 Task: In updating your profile allow profile improvement notifications turn off.
Action: Mouse moved to (685, 70)
Screenshot: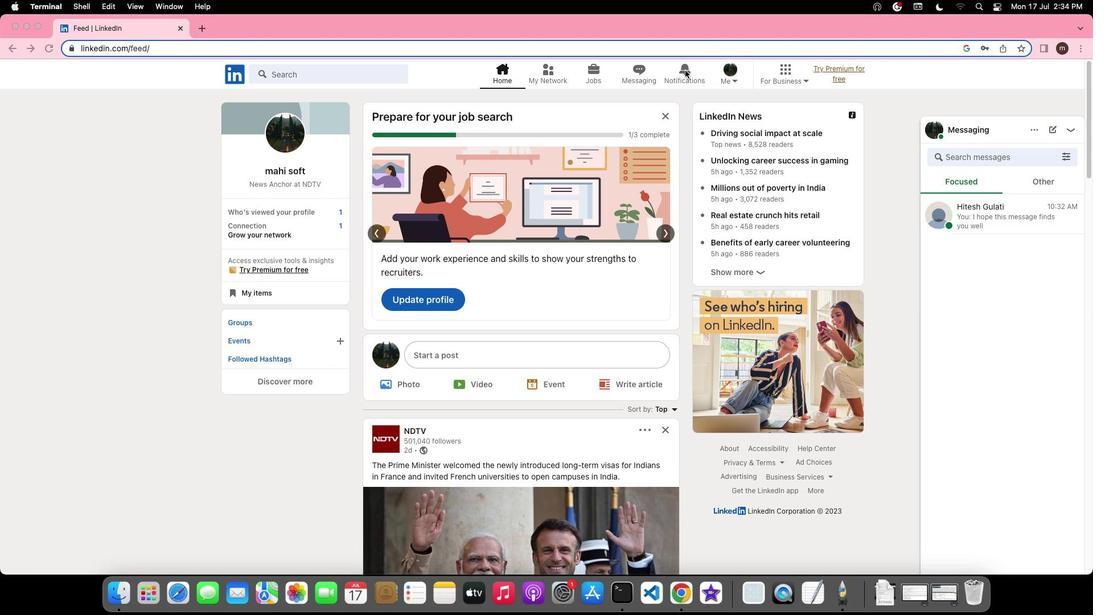 
Action: Mouse pressed left at (685, 70)
Screenshot: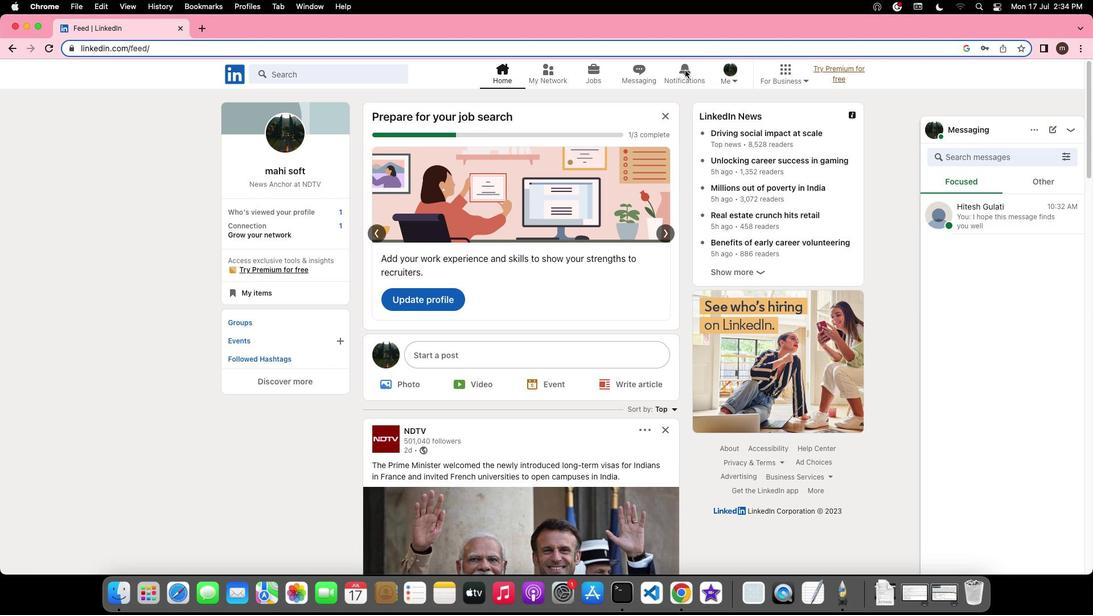 
Action: Mouse pressed left at (685, 70)
Screenshot: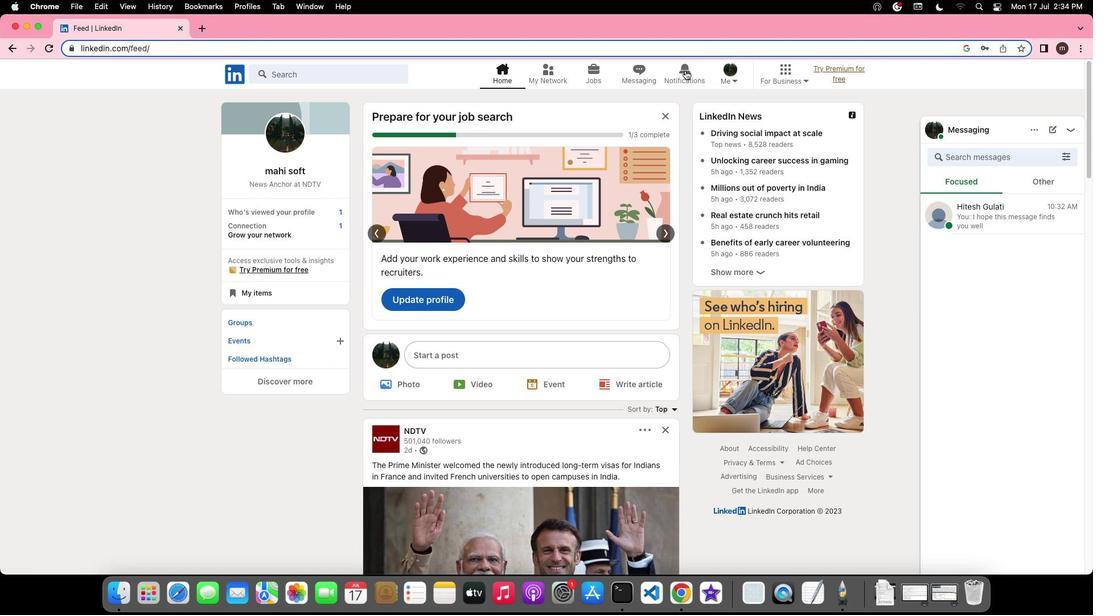 
Action: Mouse moved to (253, 146)
Screenshot: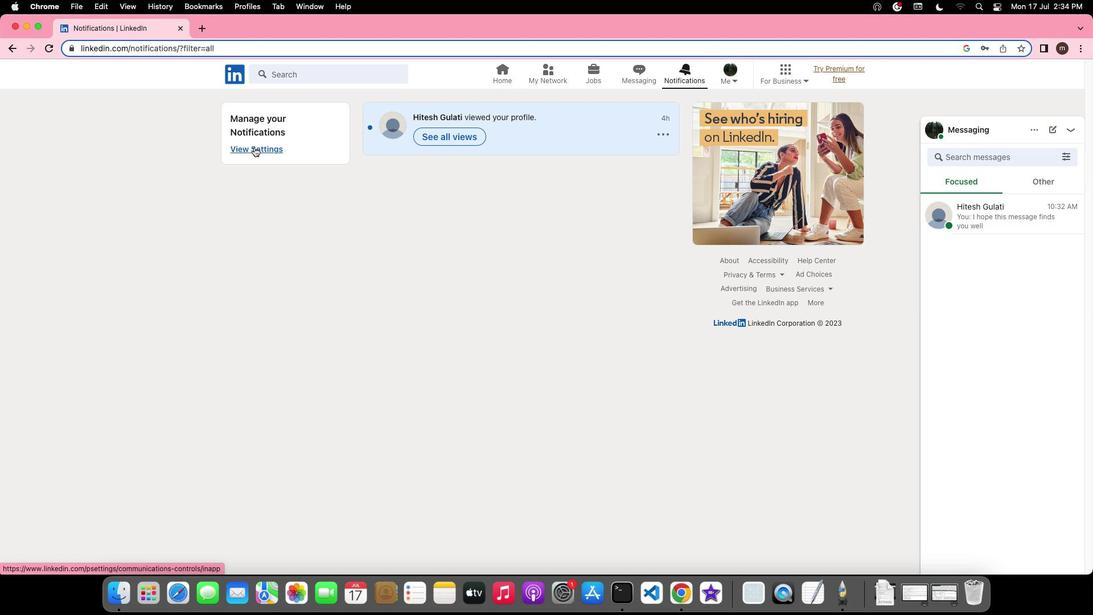 
Action: Mouse pressed left at (253, 146)
Screenshot: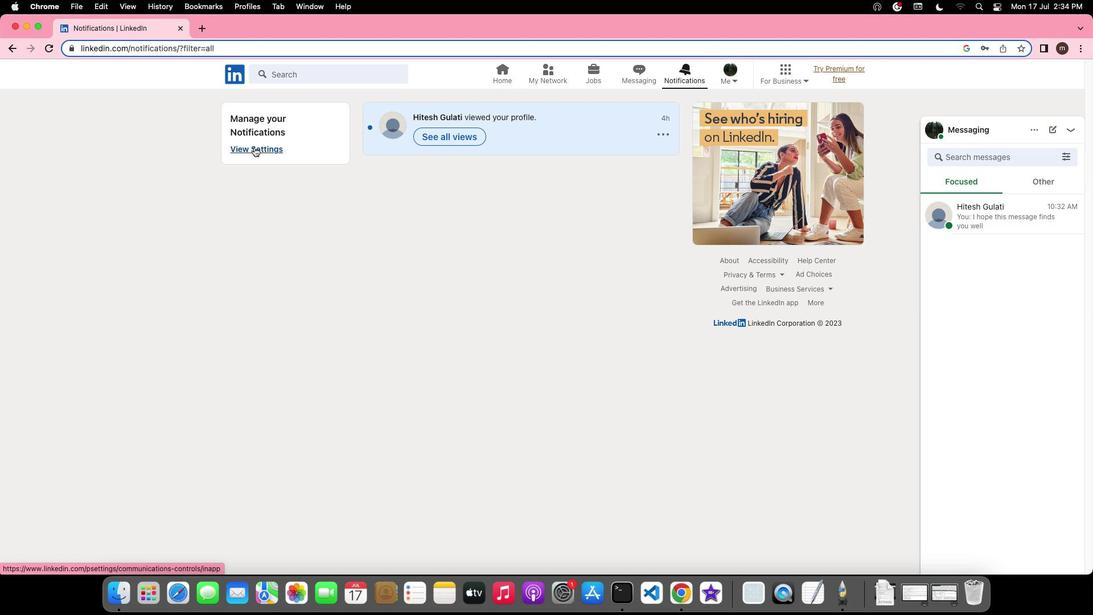 
Action: Mouse moved to (473, 461)
Screenshot: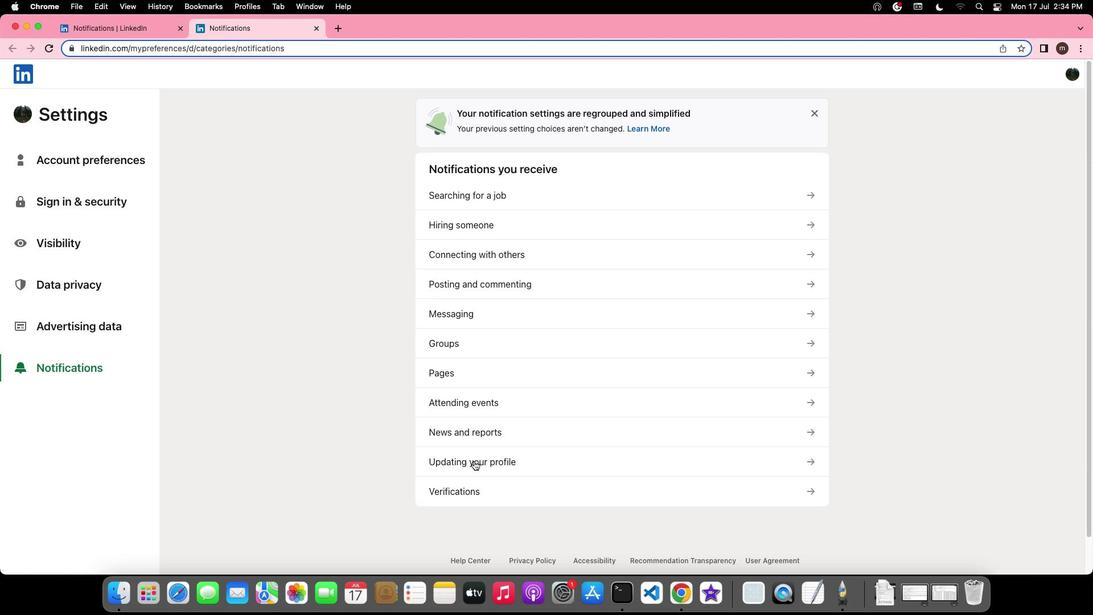 
Action: Mouse pressed left at (473, 461)
Screenshot: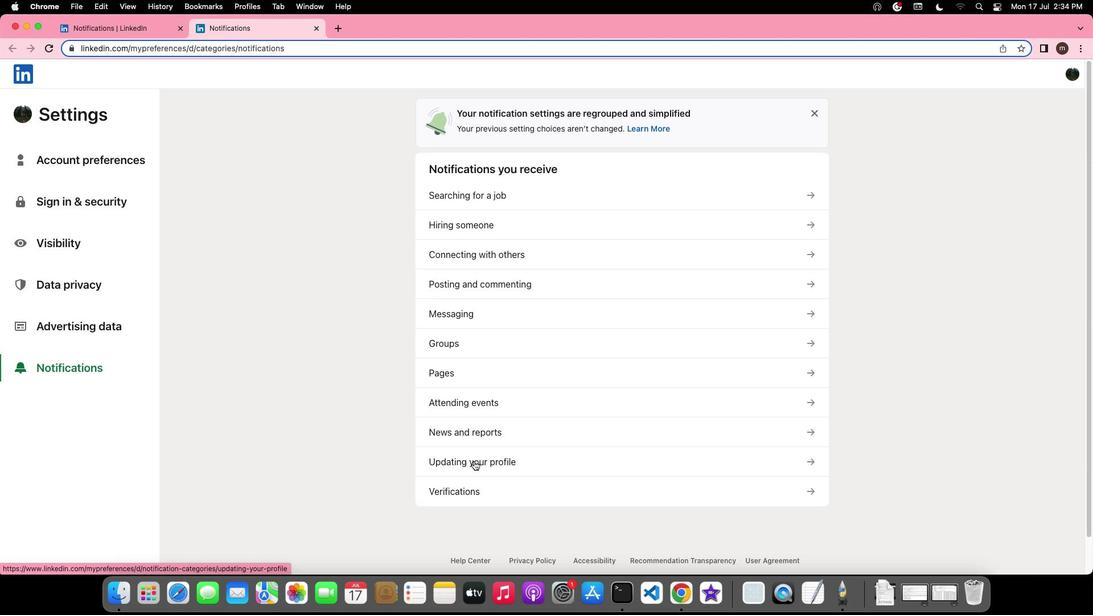 
Action: Mouse moved to (807, 142)
Screenshot: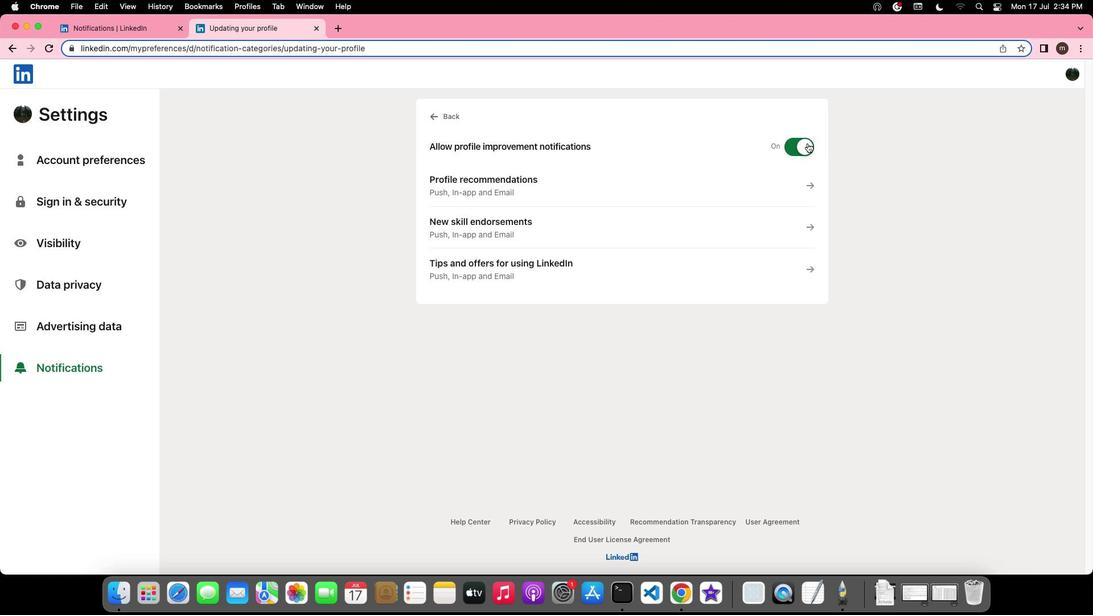 
Action: Mouse pressed left at (807, 142)
Screenshot: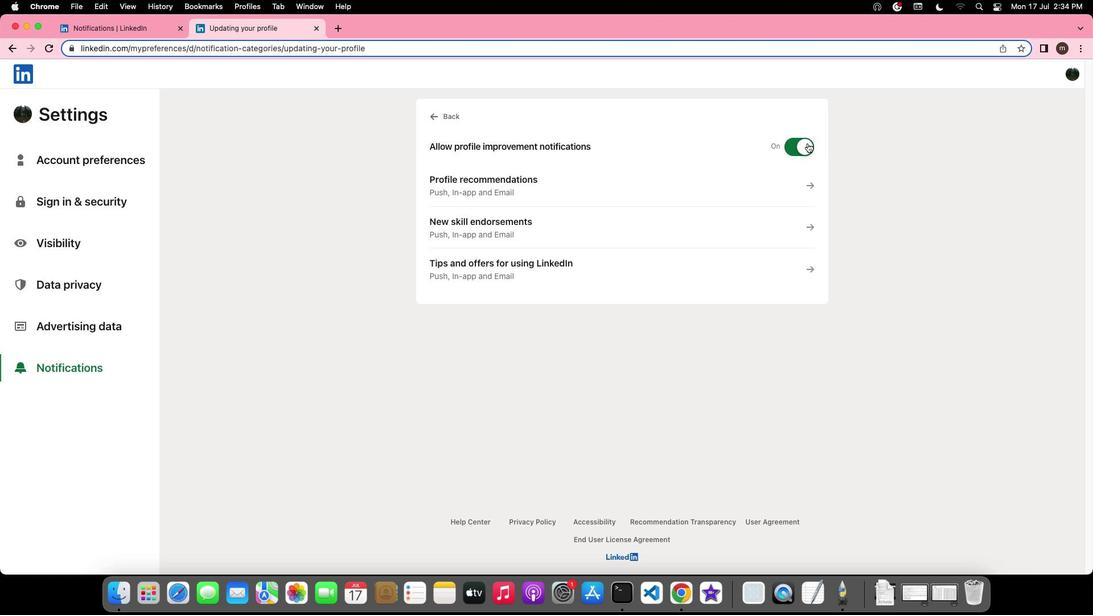 
Action: Mouse moved to (821, 156)
Screenshot: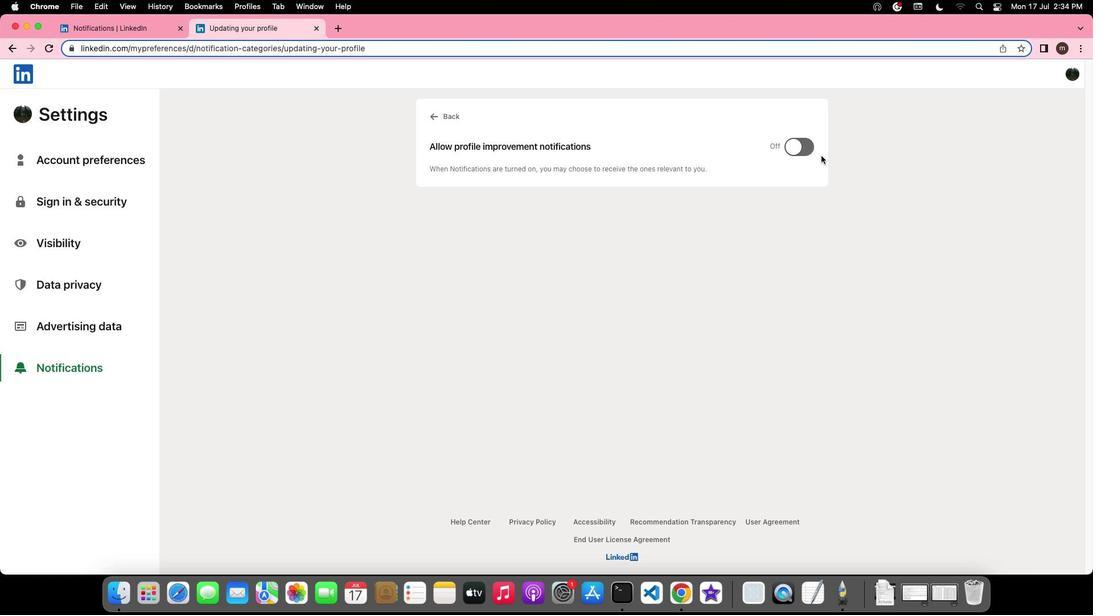 
